 Task: Change IN PROGRESS as Status of Issue Issue0000000348 in Backlog  in Scrum Project Project0000000070 in Jira. Change IN PROGRESS as Status of Issue Issue0000000350 in Backlog  in Scrum Project Project0000000070 in Jira. Assign Person0000000137 as Assignee of Issue Issue0000000341 in Backlog  in Scrum Project Project0000000069 in Jira. Assign Person0000000137 as Assignee of Issue Issue0000000342 in Backlog  in Scrum Project Project0000000069 in Jira. Assign Person0000000137 as Assignee of Issue Issue0000000343 in Backlog  in Scrum Project Project0000000069 in Jira
Action: Mouse moved to (851, 377)
Screenshot: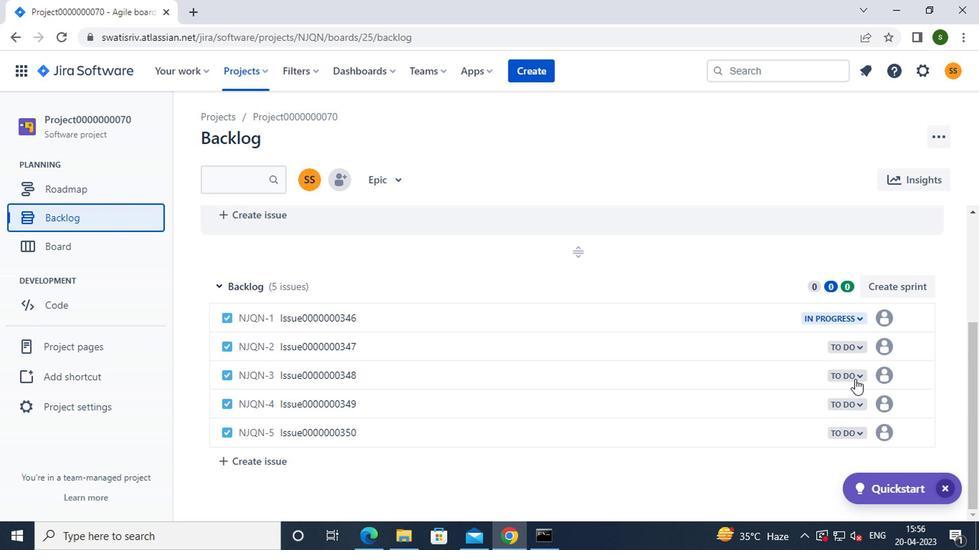 
Action: Mouse pressed left at (851, 377)
Screenshot: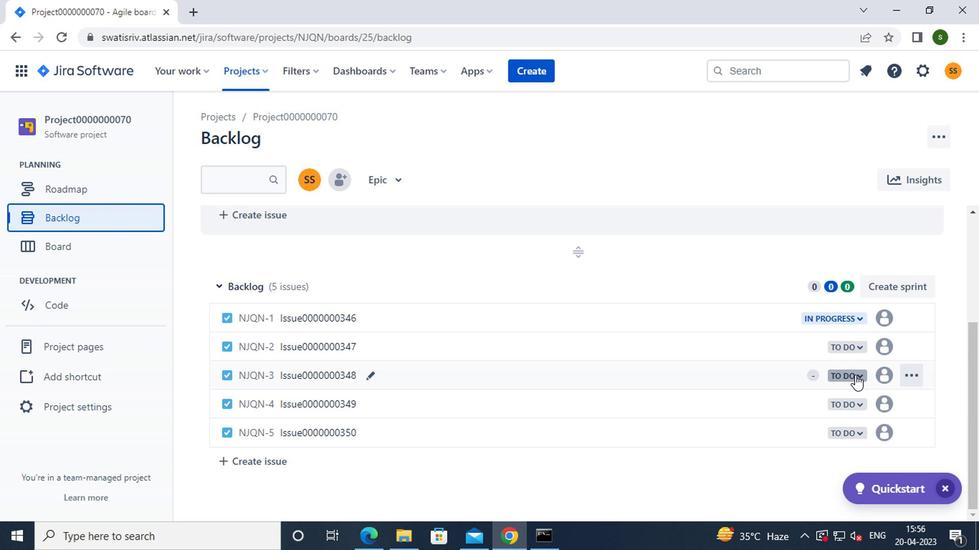 
Action: Mouse moved to (775, 404)
Screenshot: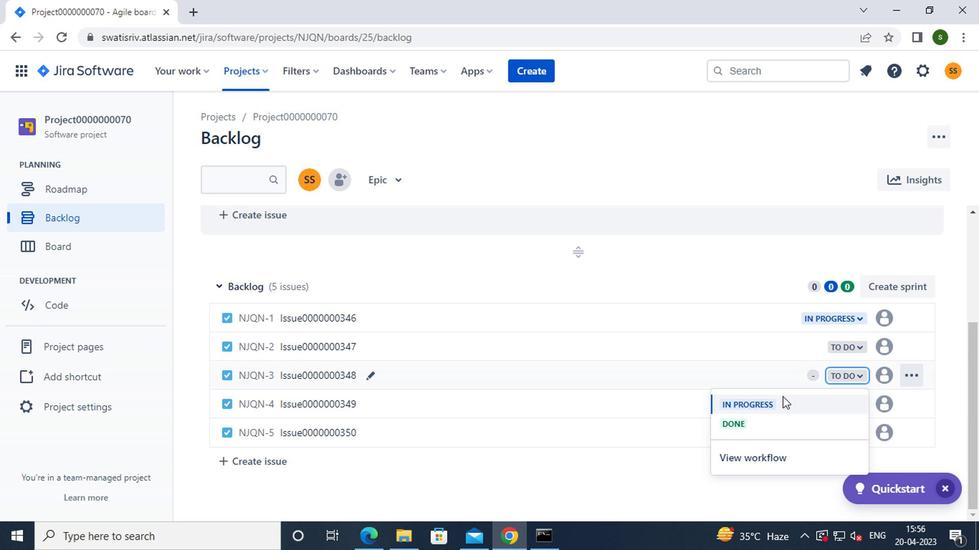 
Action: Mouse pressed left at (775, 404)
Screenshot: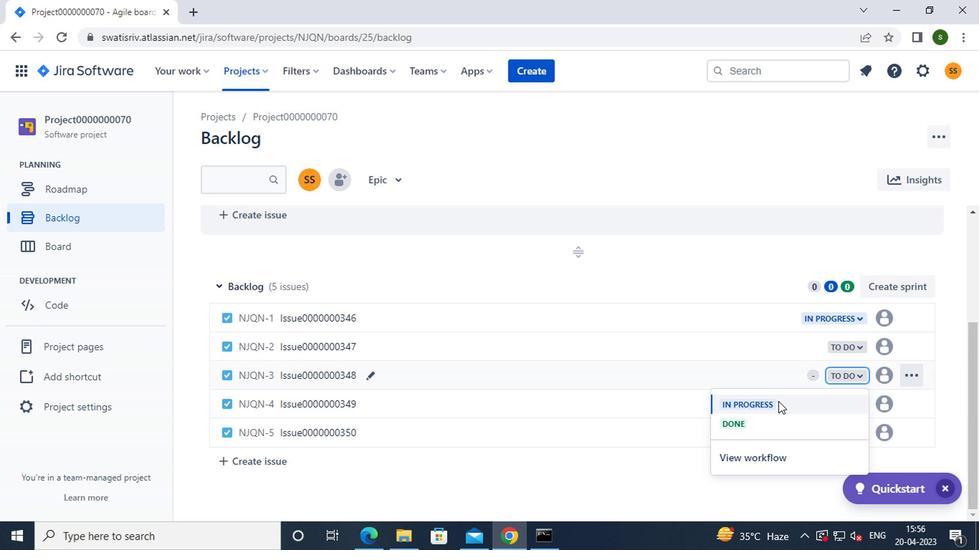 
Action: Mouse moved to (847, 430)
Screenshot: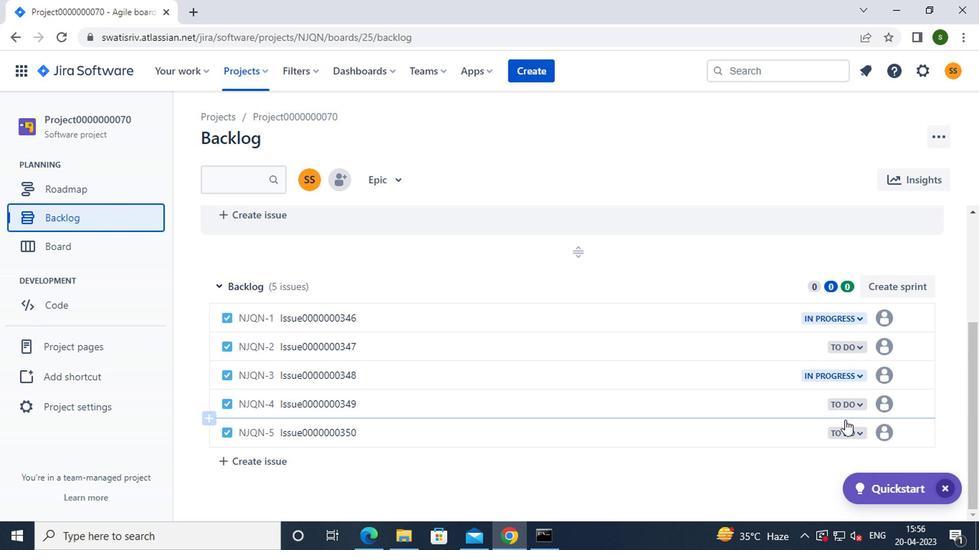 
Action: Mouse pressed left at (847, 430)
Screenshot: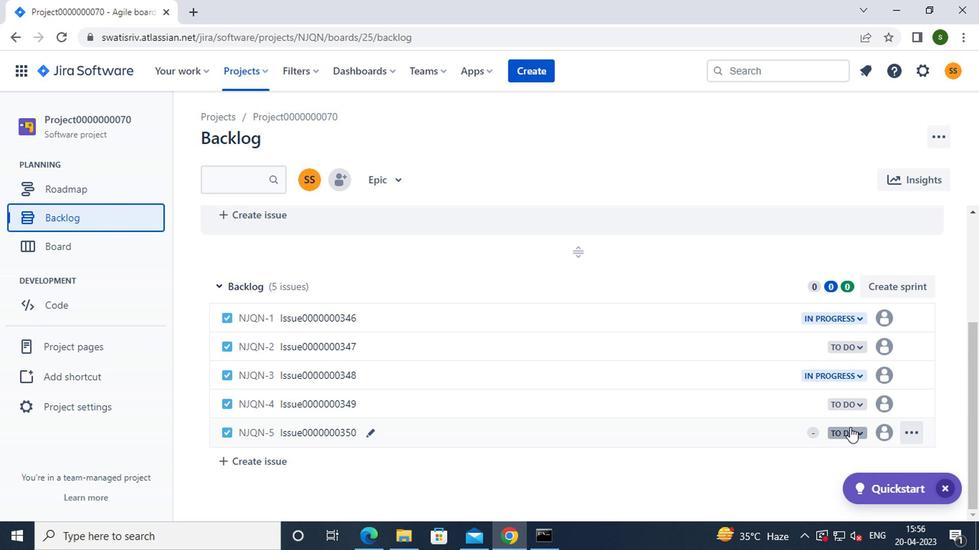 
Action: Mouse moved to (776, 352)
Screenshot: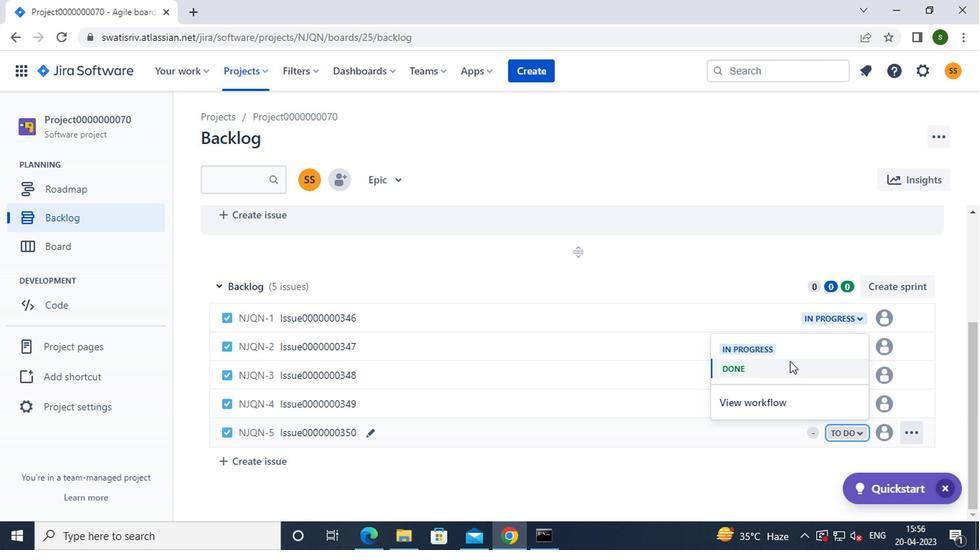 
Action: Mouse pressed left at (776, 352)
Screenshot: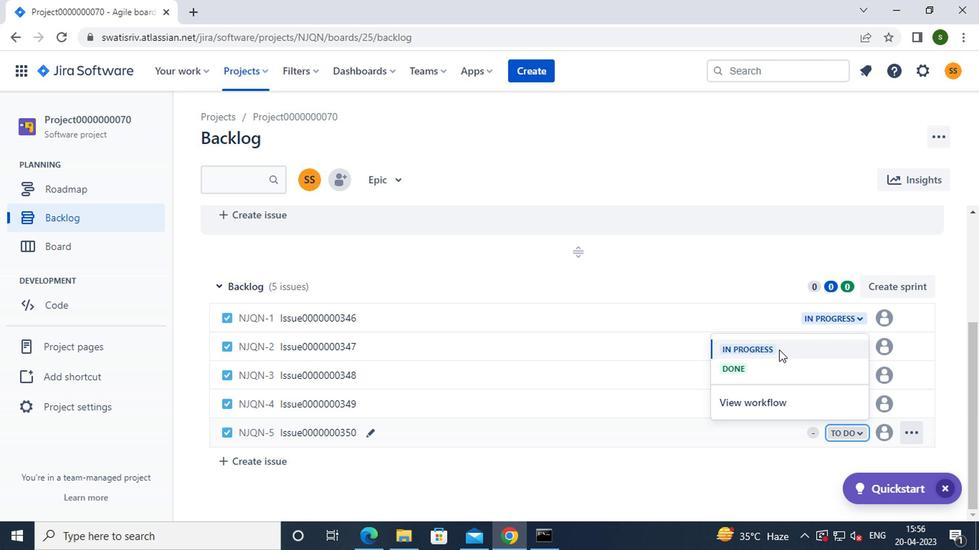 
Action: Mouse moved to (252, 76)
Screenshot: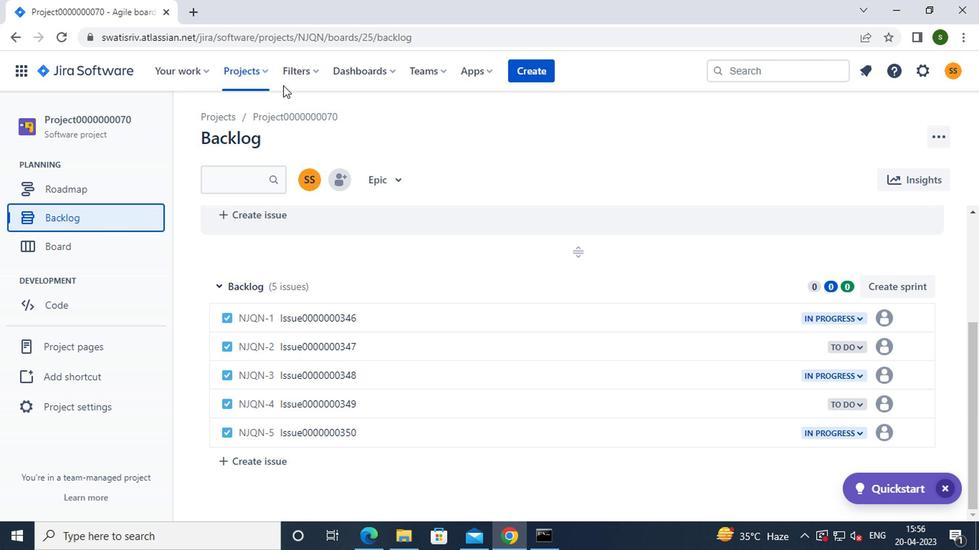 
Action: Mouse pressed left at (252, 76)
Screenshot: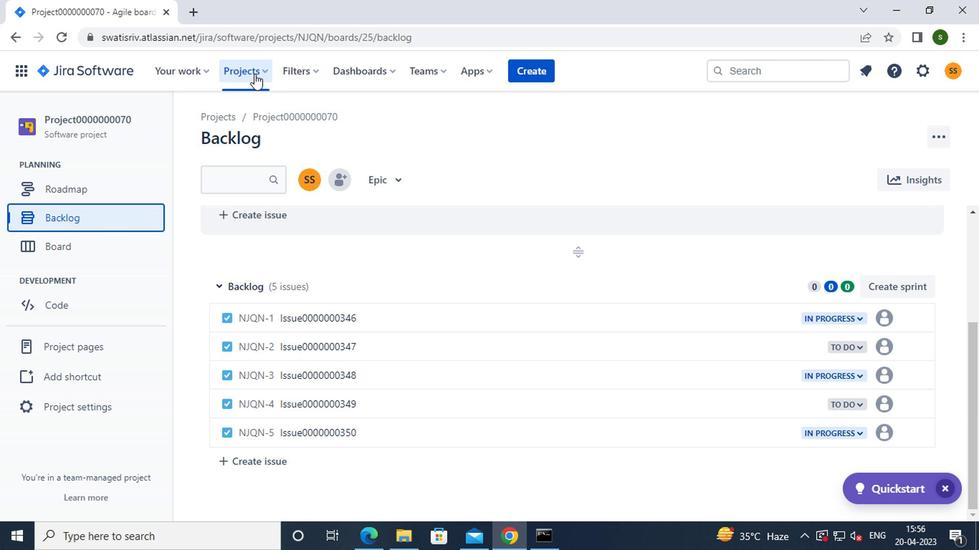 
Action: Mouse moved to (320, 183)
Screenshot: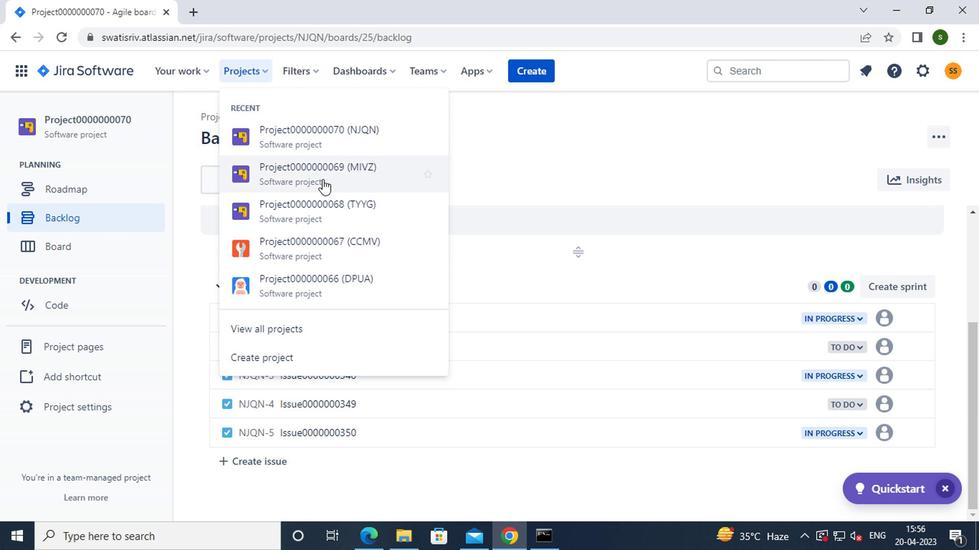 
Action: Mouse pressed left at (320, 183)
Screenshot: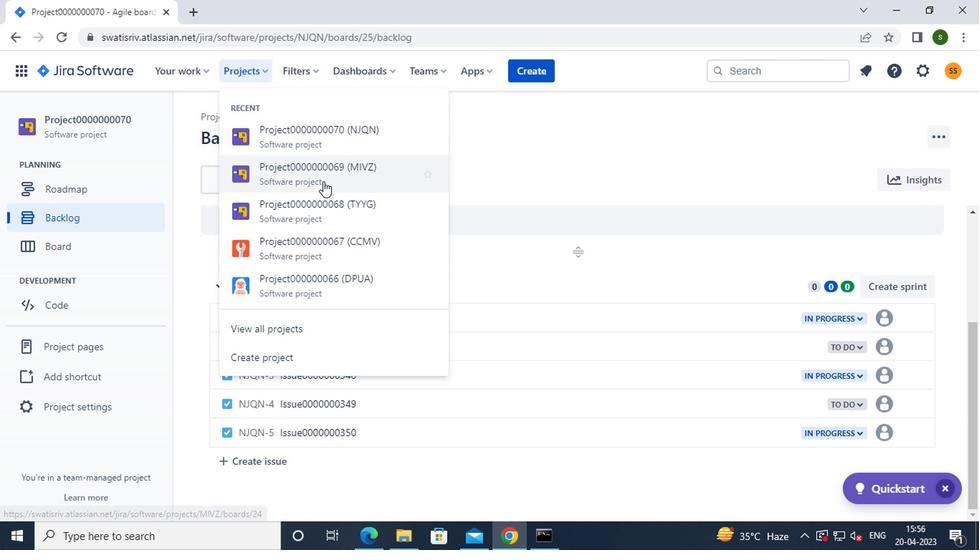 
Action: Mouse moved to (113, 220)
Screenshot: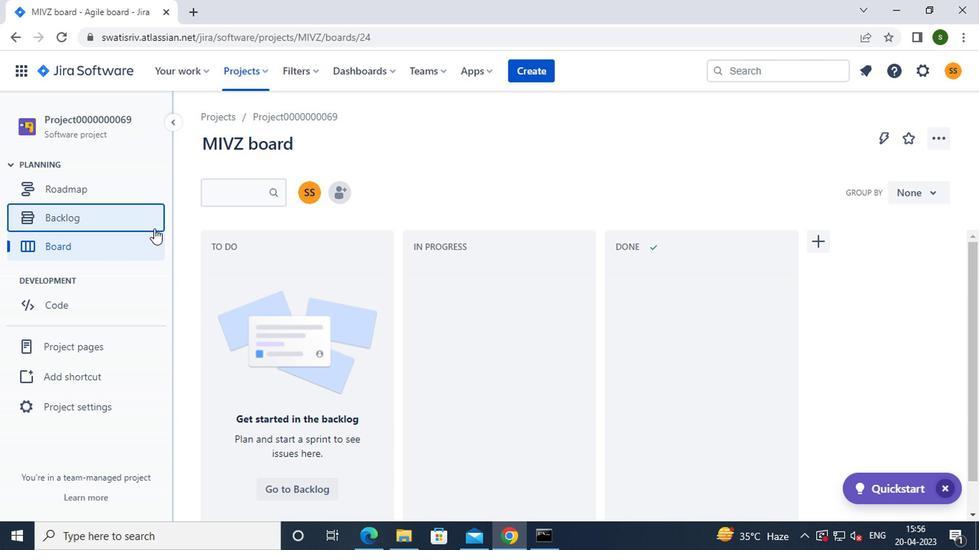 
Action: Mouse pressed left at (113, 220)
Screenshot: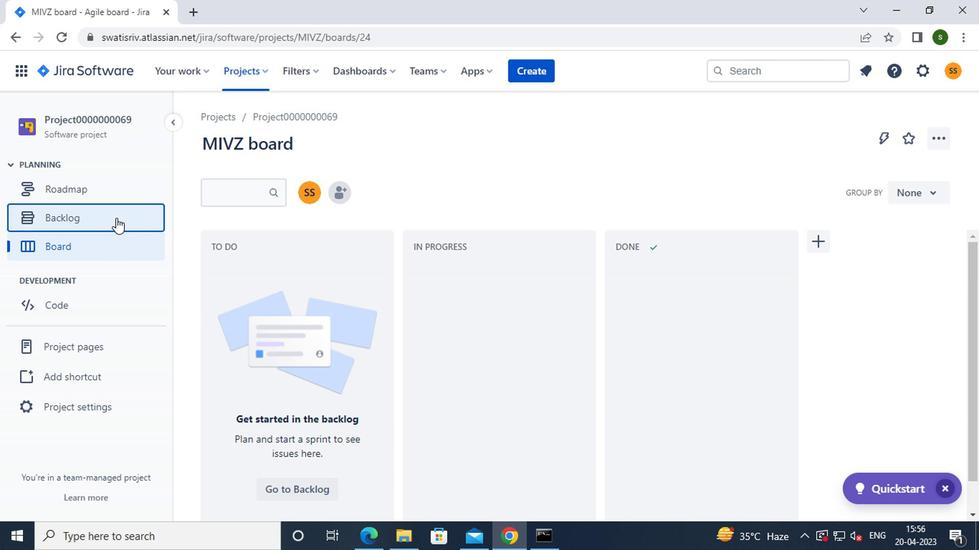 
Action: Mouse moved to (654, 362)
Screenshot: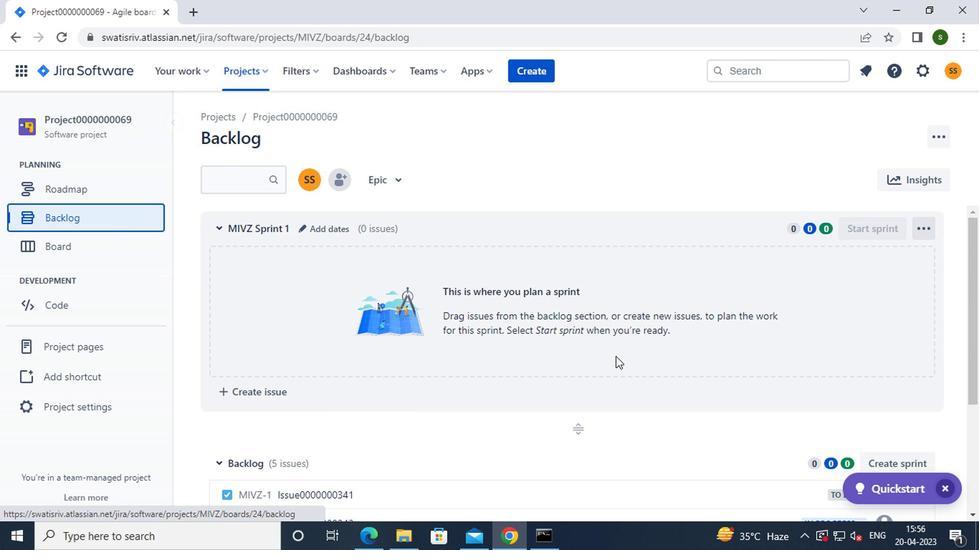 
Action: Mouse scrolled (654, 361) with delta (0, 0)
Screenshot: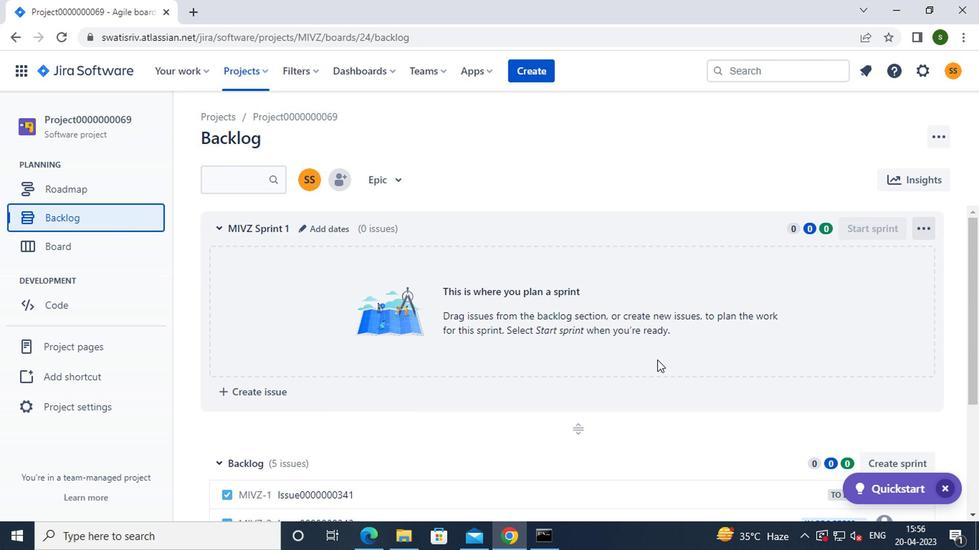 
Action: Mouse scrolled (654, 361) with delta (0, 0)
Screenshot: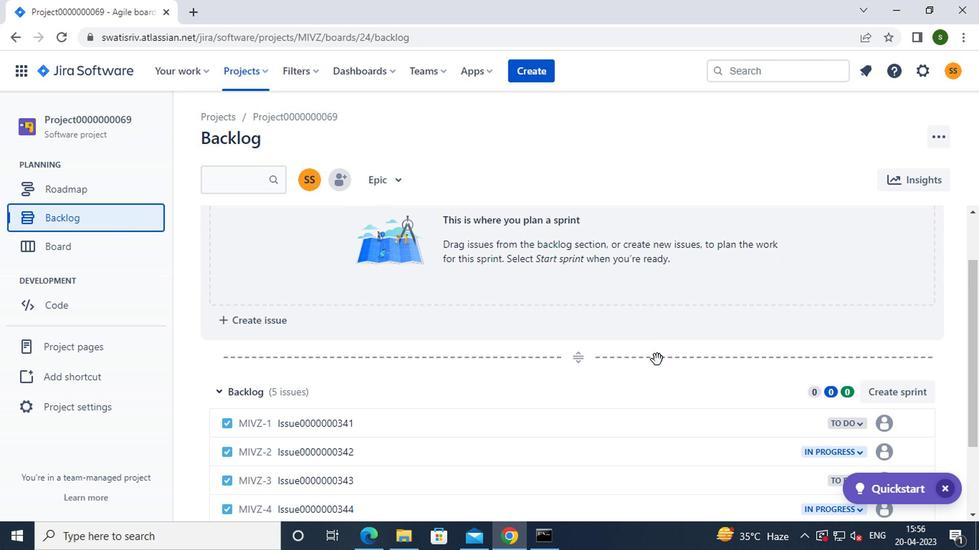 
Action: Mouse scrolled (654, 361) with delta (0, 0)
Screenshot: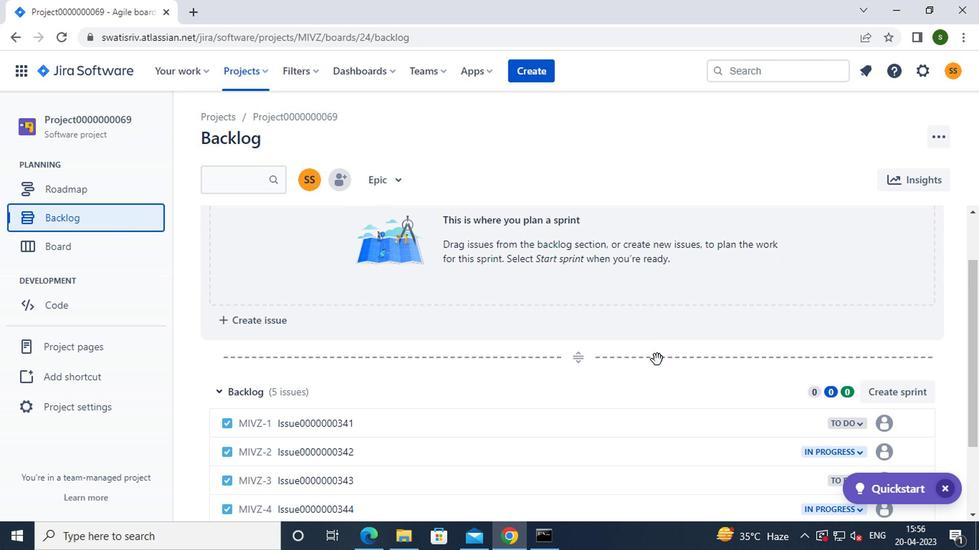 
Action: Mouse moved to (882, 319)
Screenshot: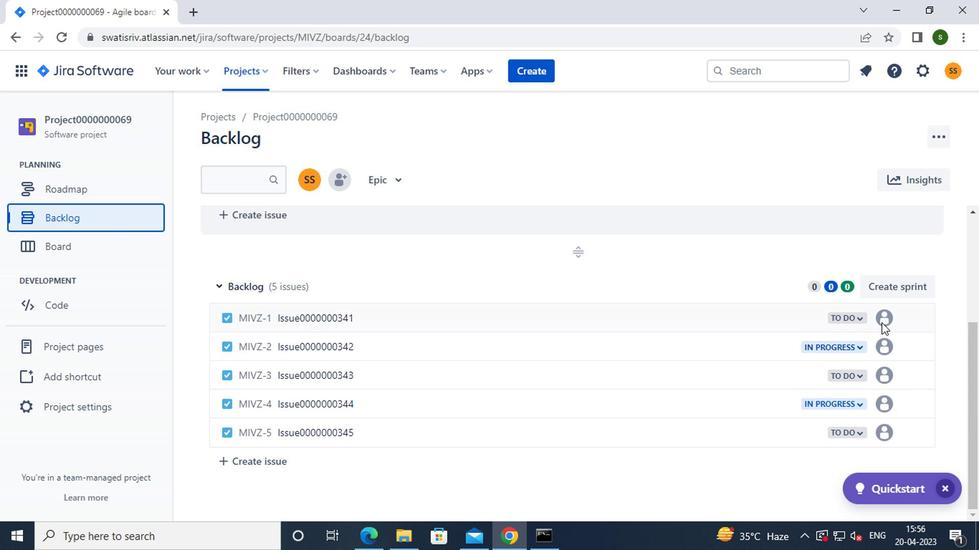 
Action: Mouse pressed left at (882, 319)
Screenshot: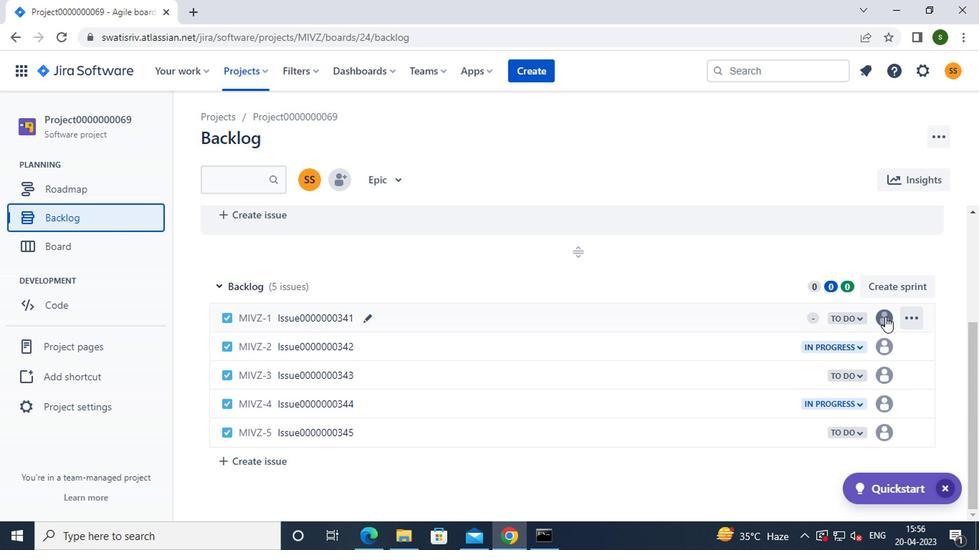 
Action: Mouse moved to (744, 469)
Screenshot: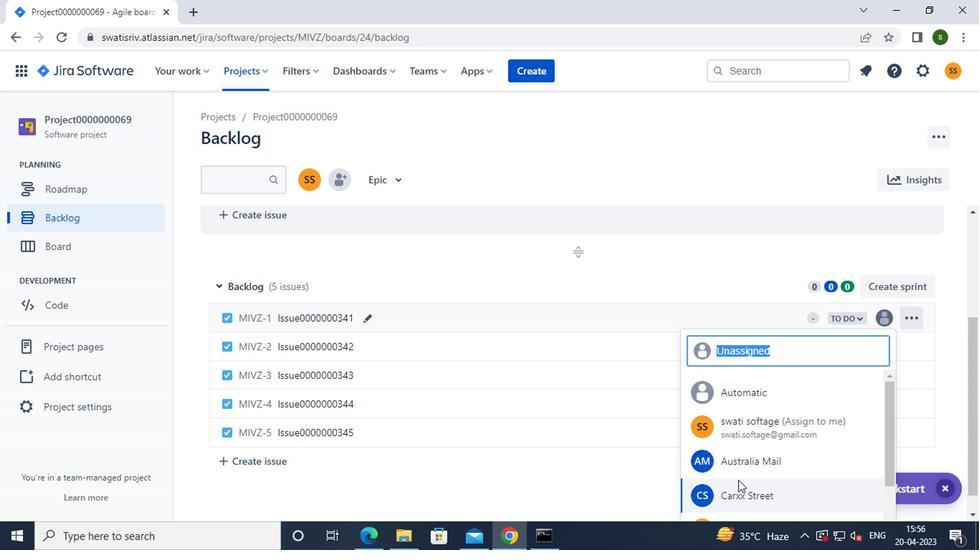 
Action: Mouse pressed left at (744, 469)
Screenshot: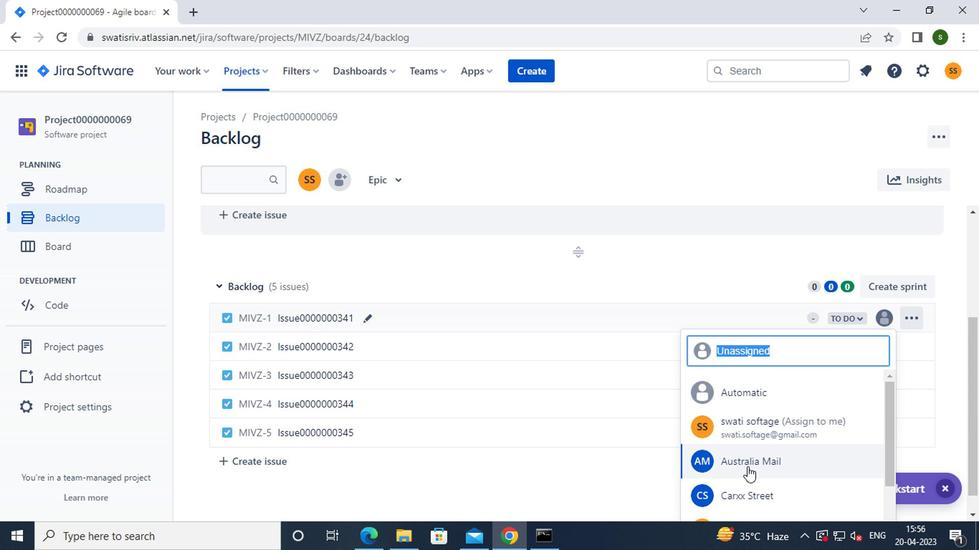 
Action: Mouse moved to (883, 343)
Screenshot: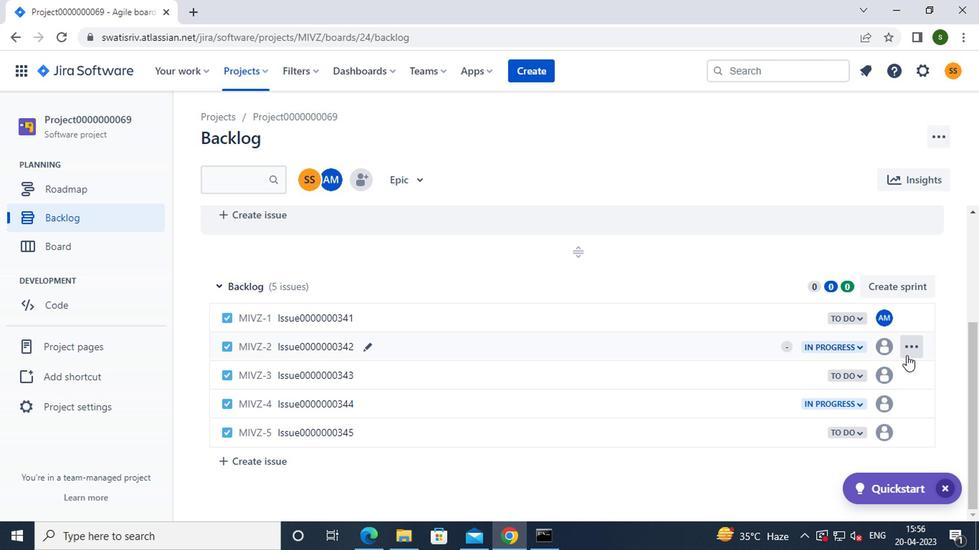 
Action: Mouse pressed left at (883, 343)
Screenshot: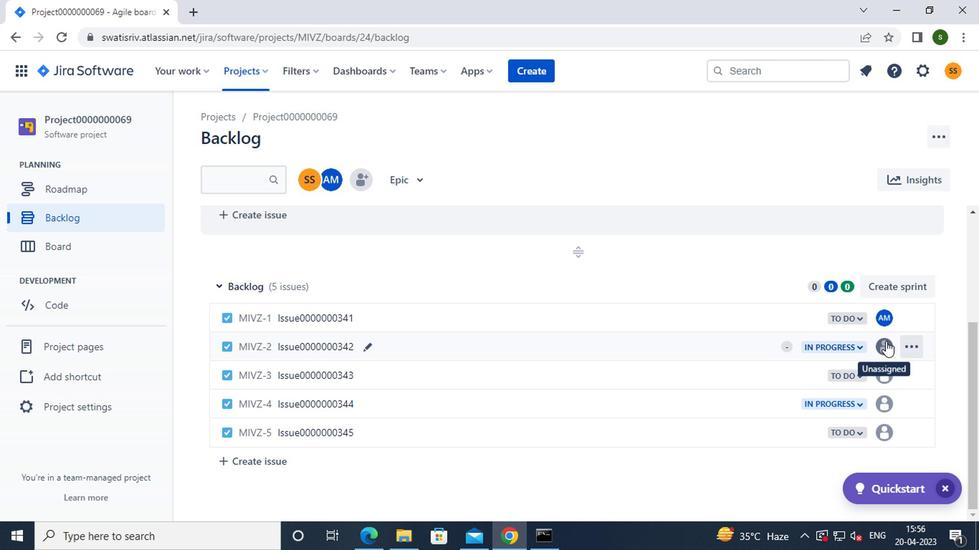 
Action: Mouse moved to (782, 490)
Screenshot: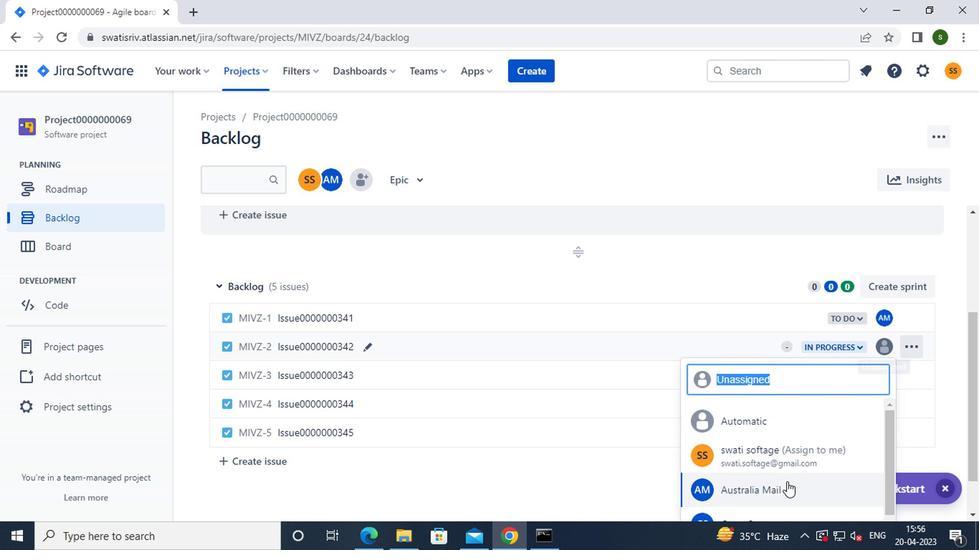 
Action: Mouse pressed left at (782, 490)
Screenshot: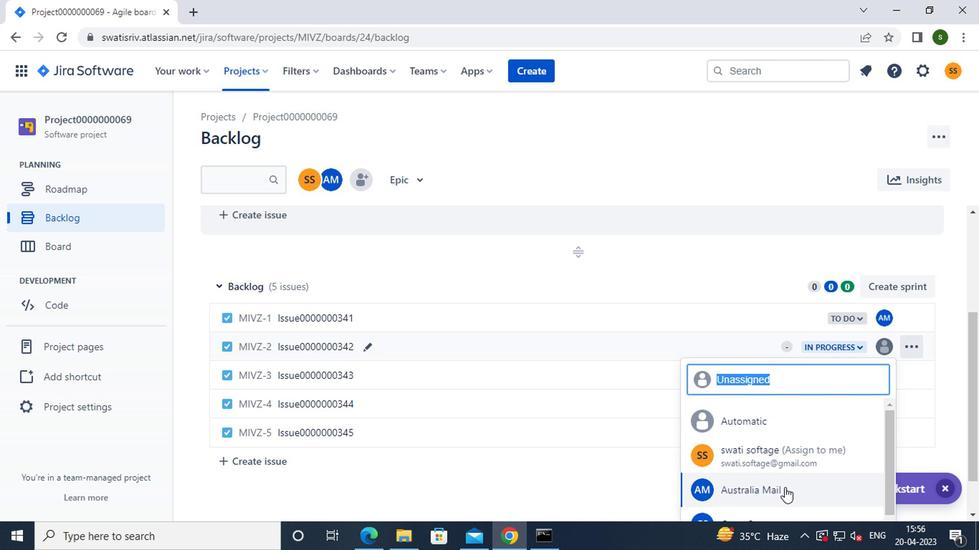
Action: Mouse moved to (877, 374)
Screenshot: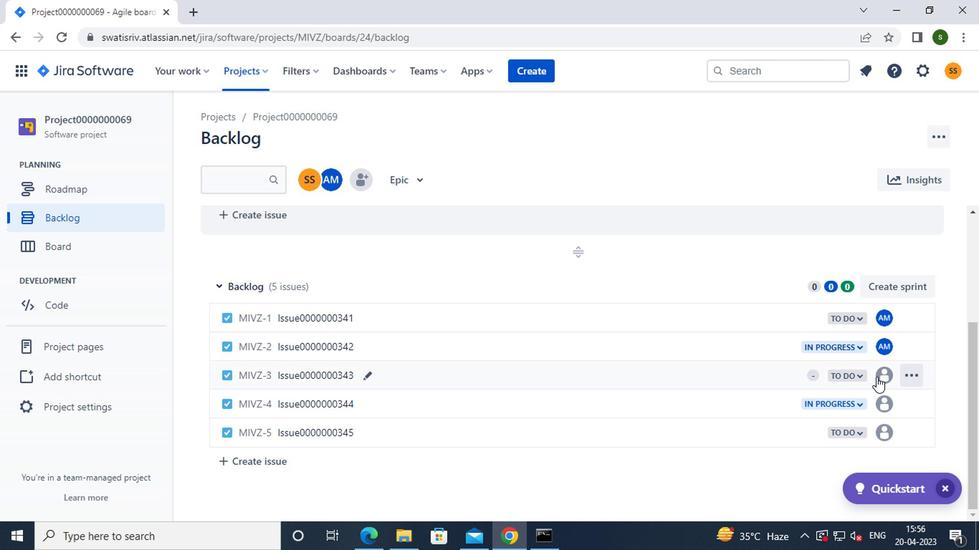 
Action: Mouse pressed left at (877, 374)
Screenshot: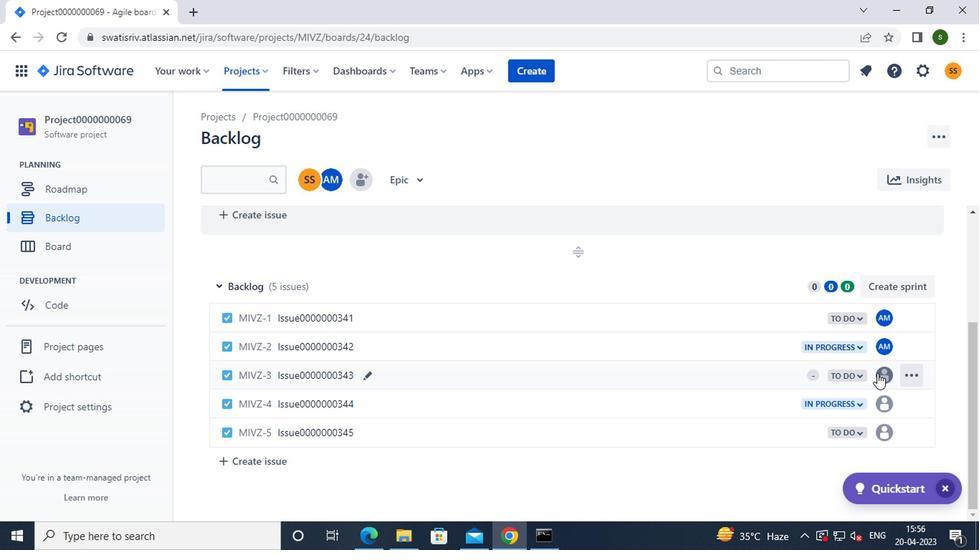 
Action: Mouse moved to (790, 445)
Screenshot: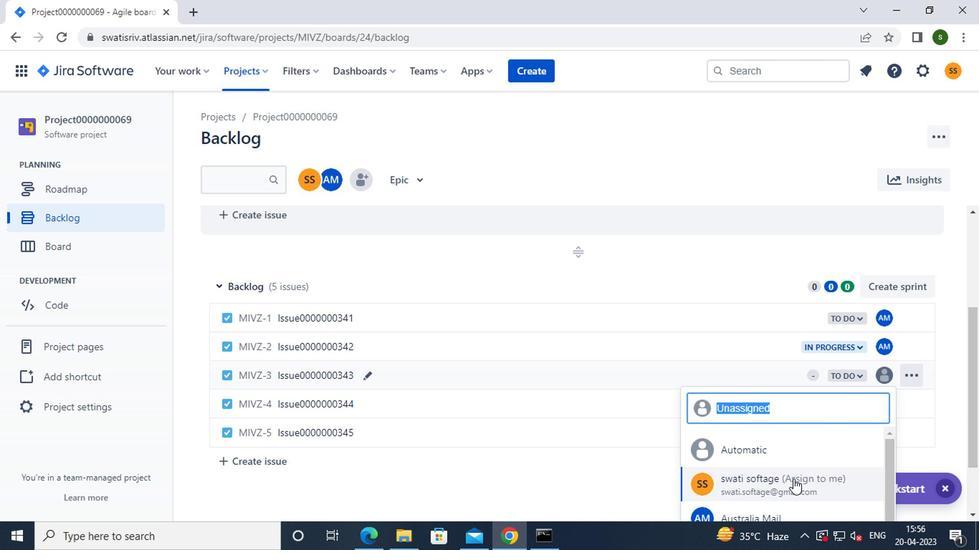 
Action: Mouse scrolled (790, 444) with delta (0, 0)
Screenshot: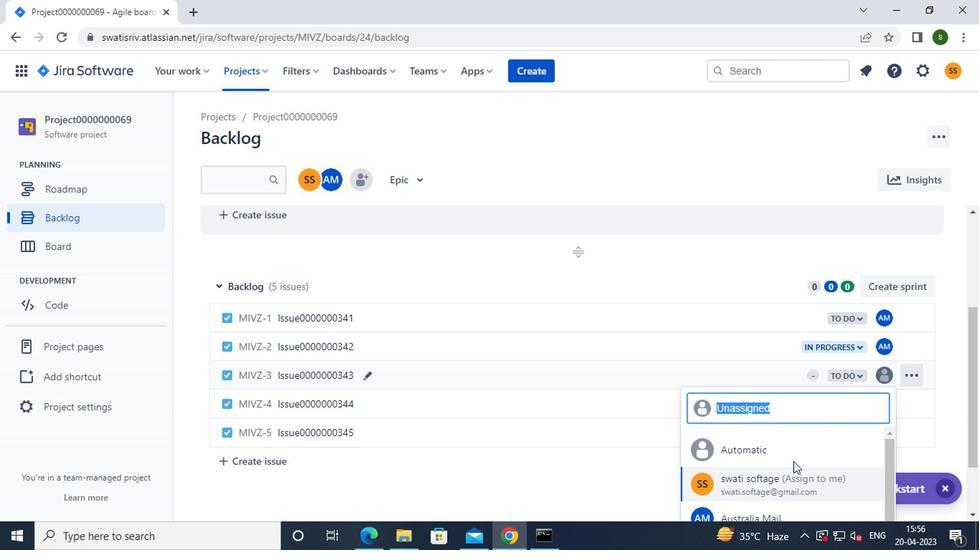 
Action: Mouse scrolled (790, 444) with delta (0, 0)
Screenshot: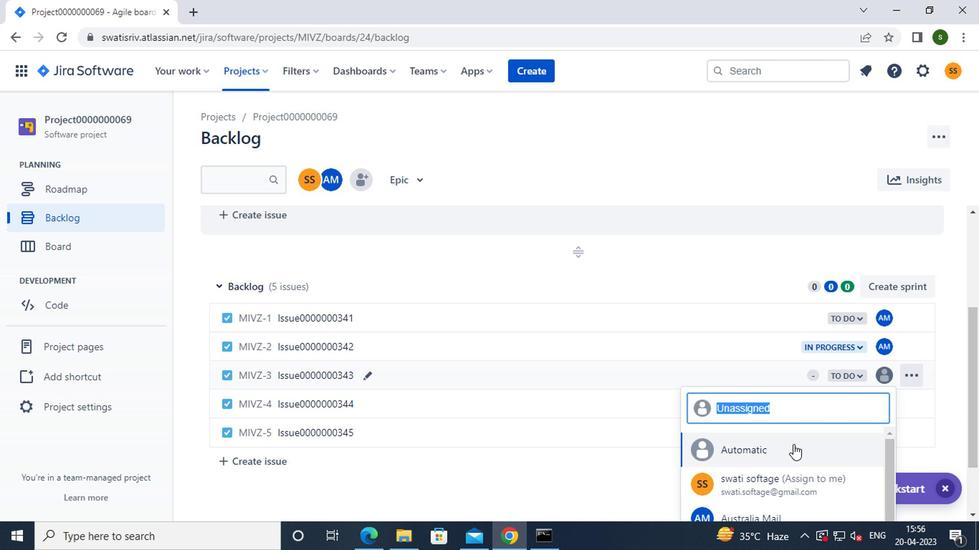
Action: Mouse moved to (763, 446)
Screenshot: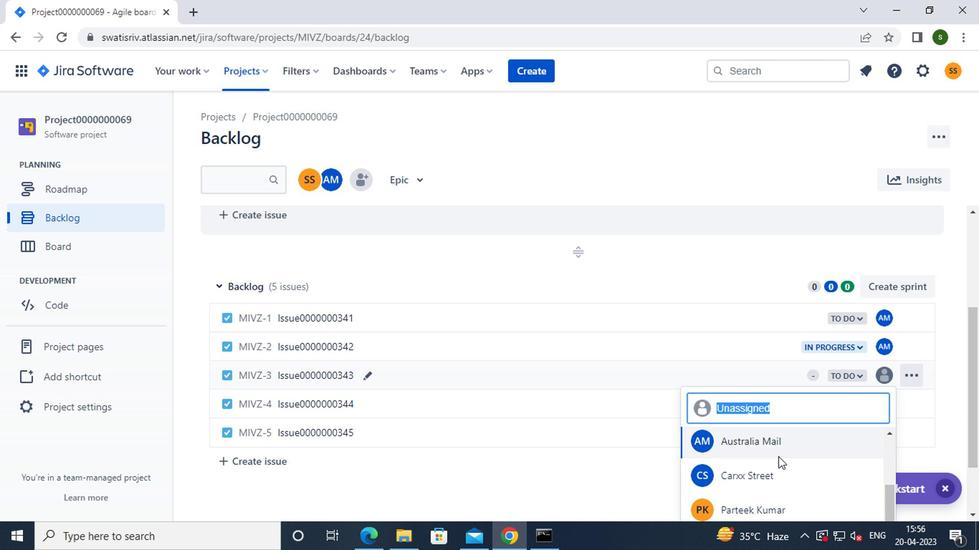 
Action: Mouse pressed left at (763, 446)
Screenshot: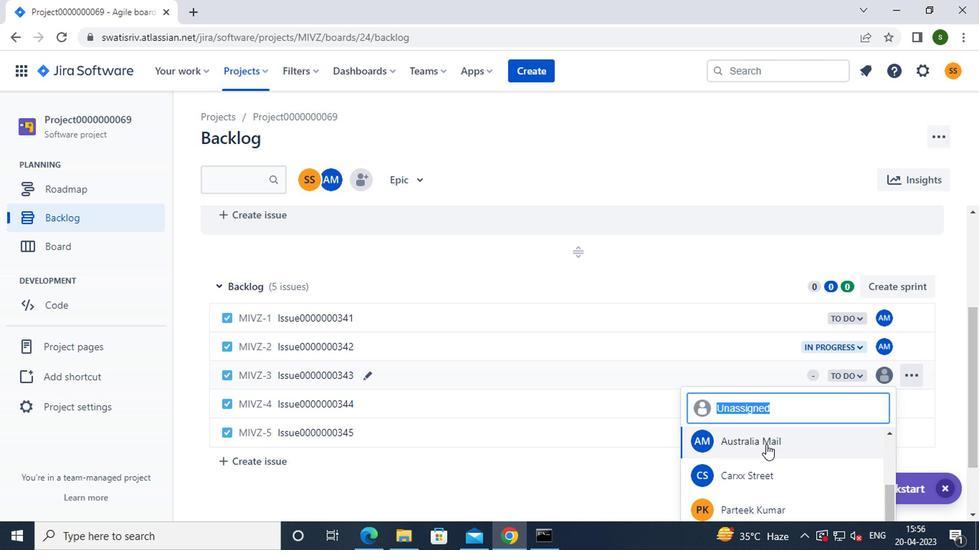 
Action: Mouse moved to (707, 148)
Screenshot: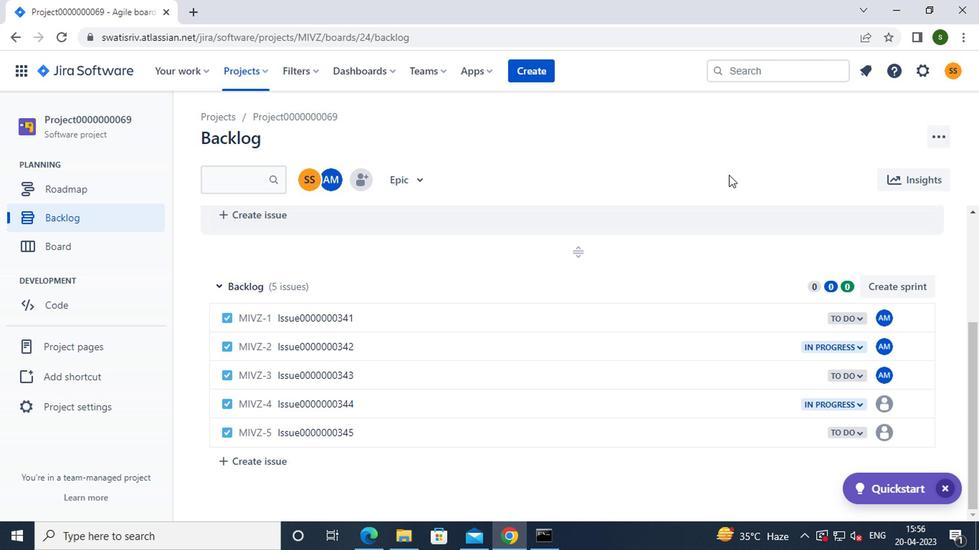 
Action: Key pressed <Key.f8>
Screenshot: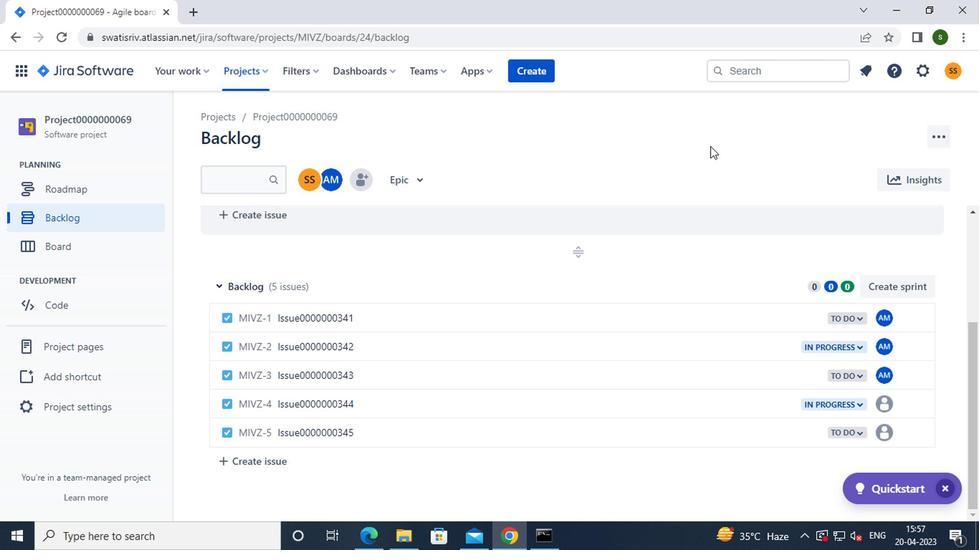 
